 Task: Add the task  Develop a new online tool for online resume building to the section Infrastructure Monitoring Sprint in the project BlueTech and add a Due Date to the respective task as 2023/10/16
Action: Mouse moved to (546, 241)
Screenshot: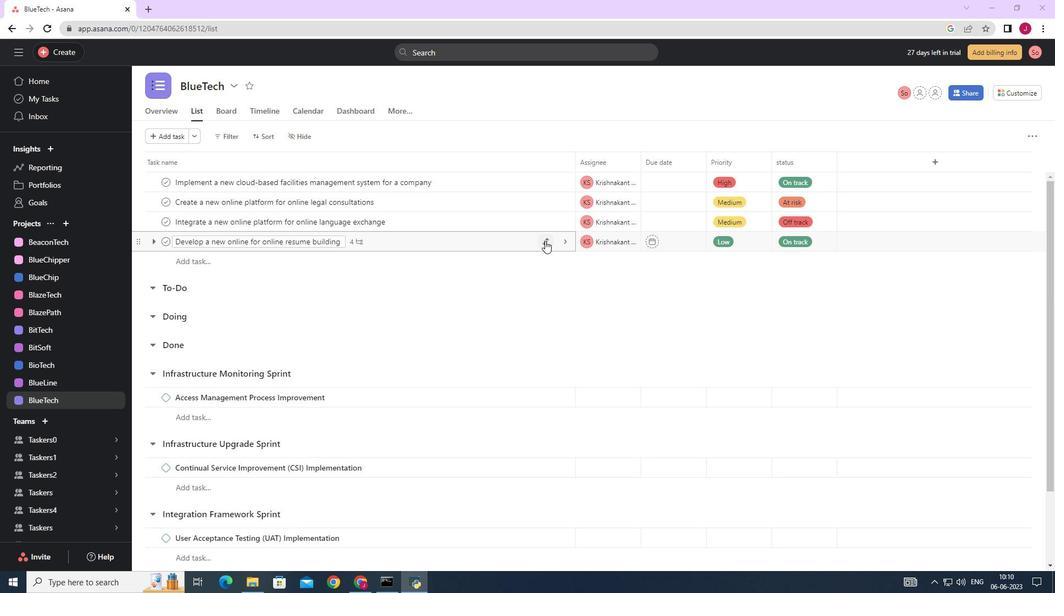 
Action: Mouse pressed left at (546, 241)
Screenshot: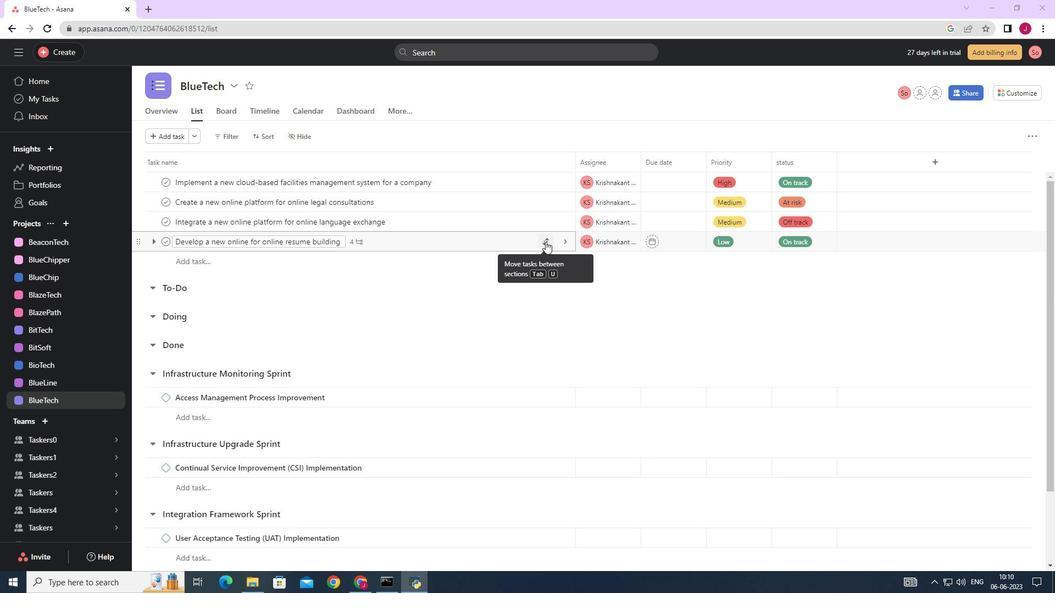 
Action: Mouse moved to (477, 362)
Screenshot: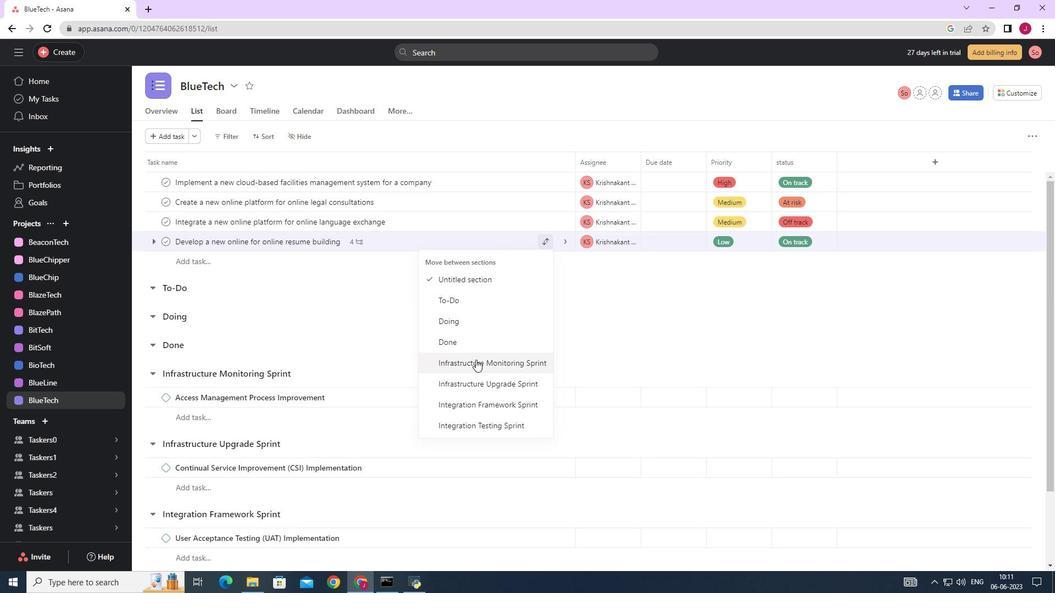 
Action: Mouse pressed left at (477, 362)
Screenshot: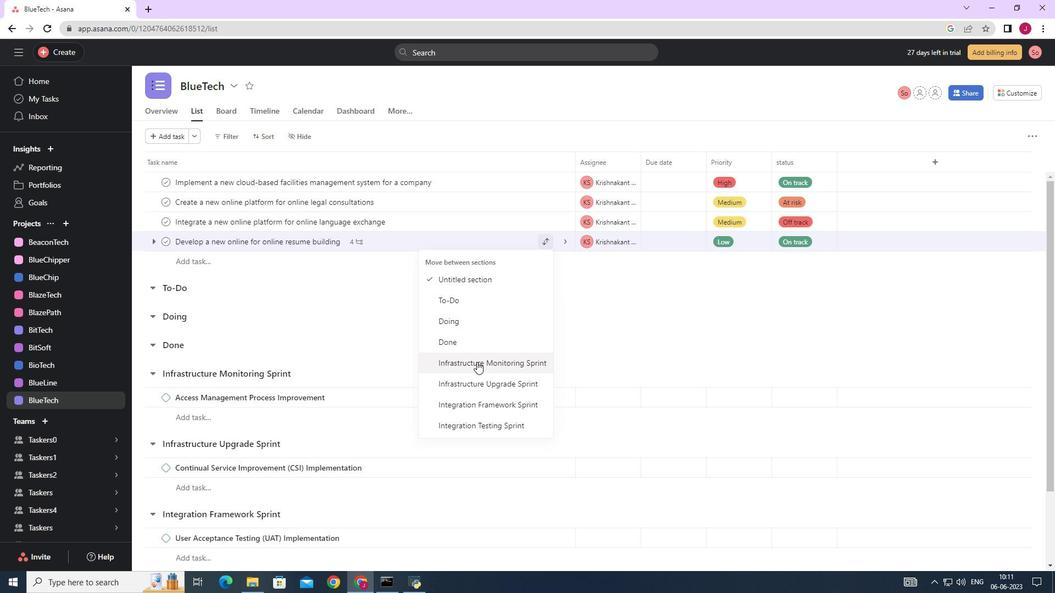 
Action: Mouse moved to (686, 379)
Screenshot: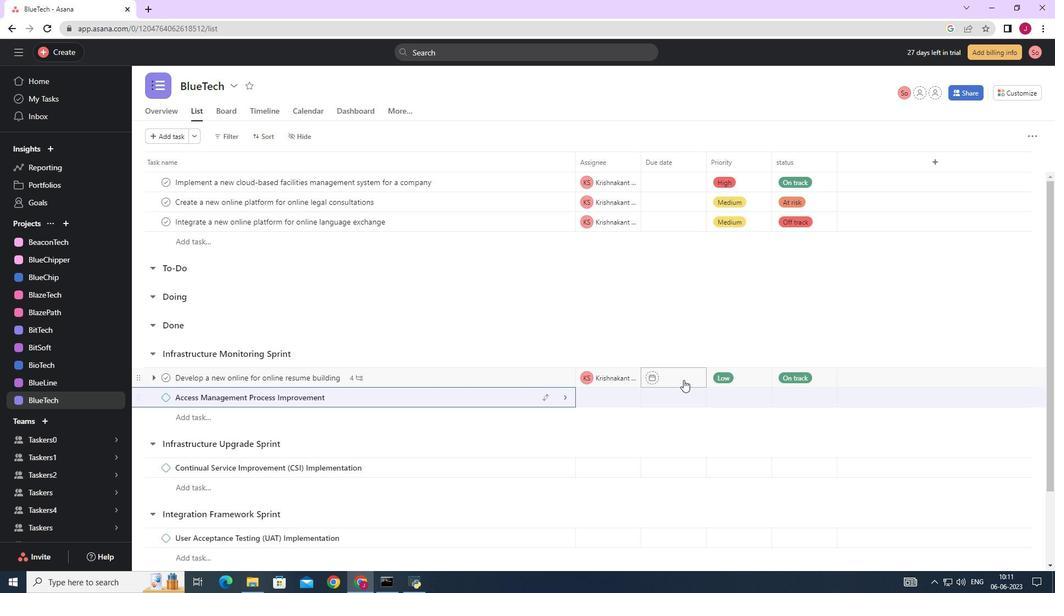 
Action: Mouse pressed left at (686, 379)
Screenshot: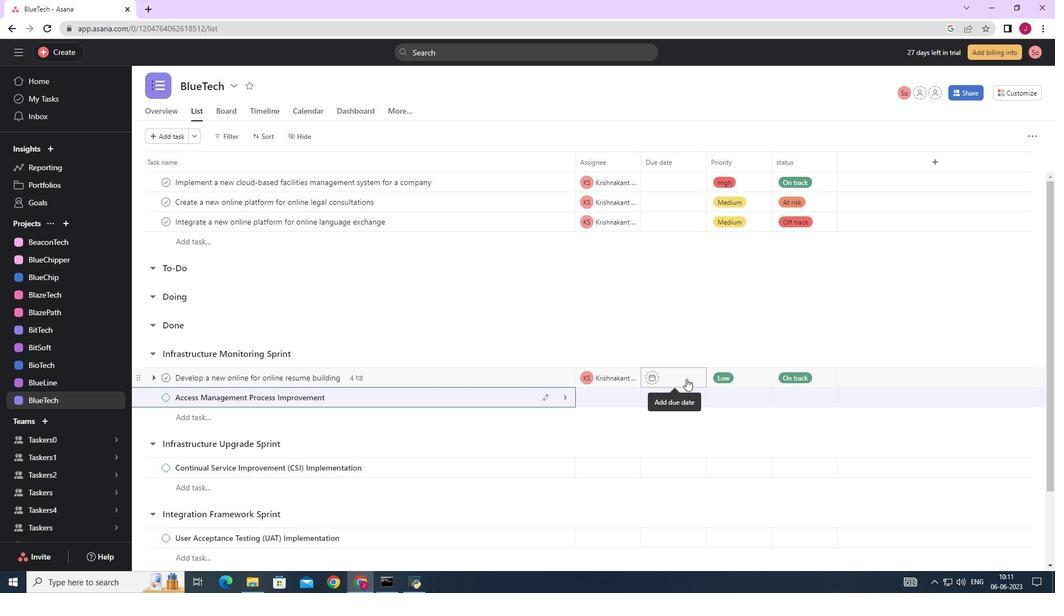 
Action: Mouse moved to (786, 202)
Screenshot: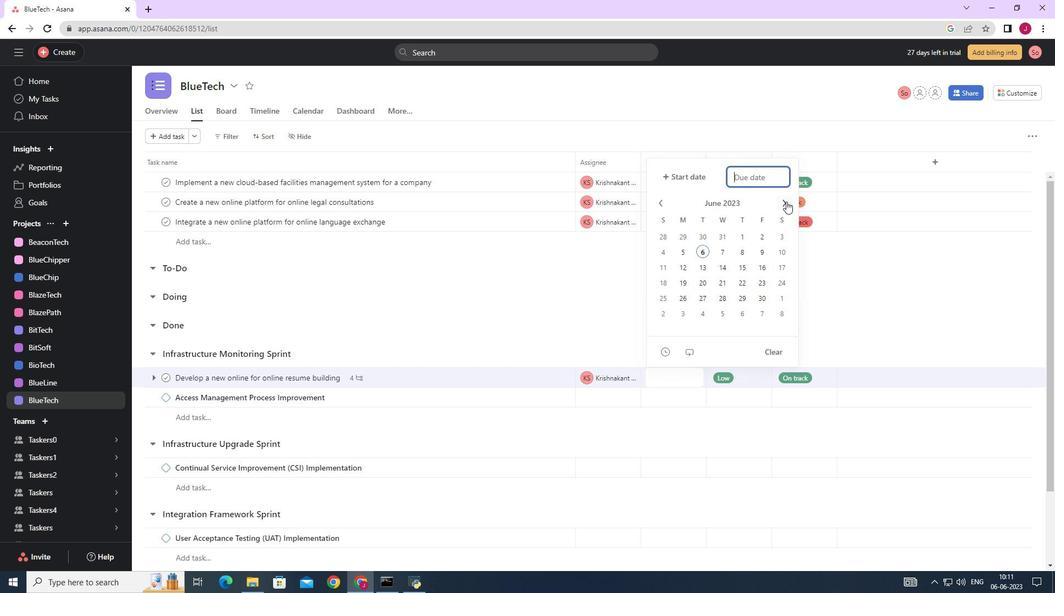 
Action: Mouse pressed left at (786, 202)
Screenshot: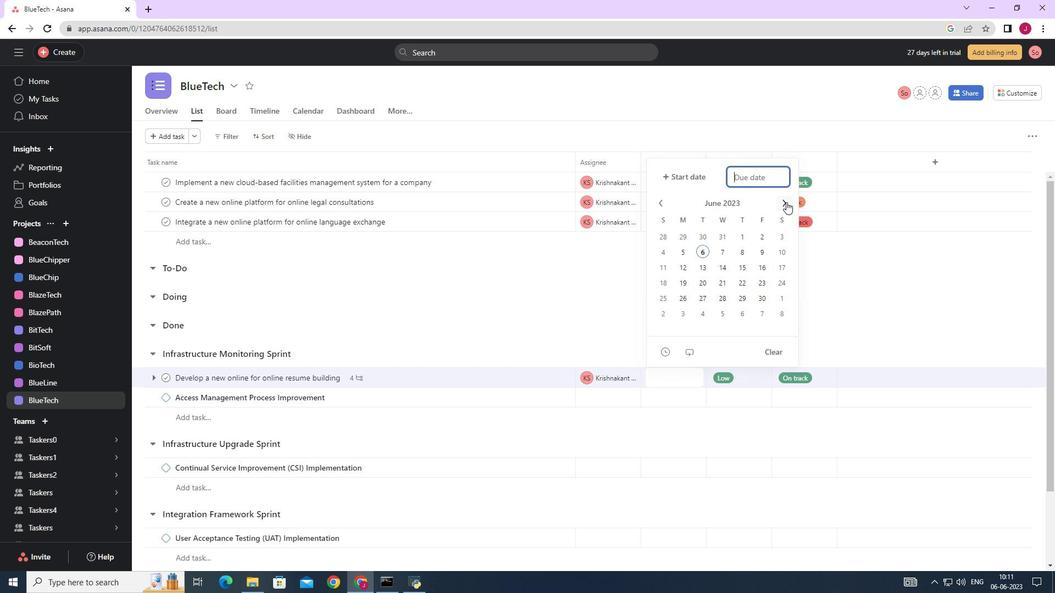 
Action: Mouse moved to (786, 202)
Screenshot: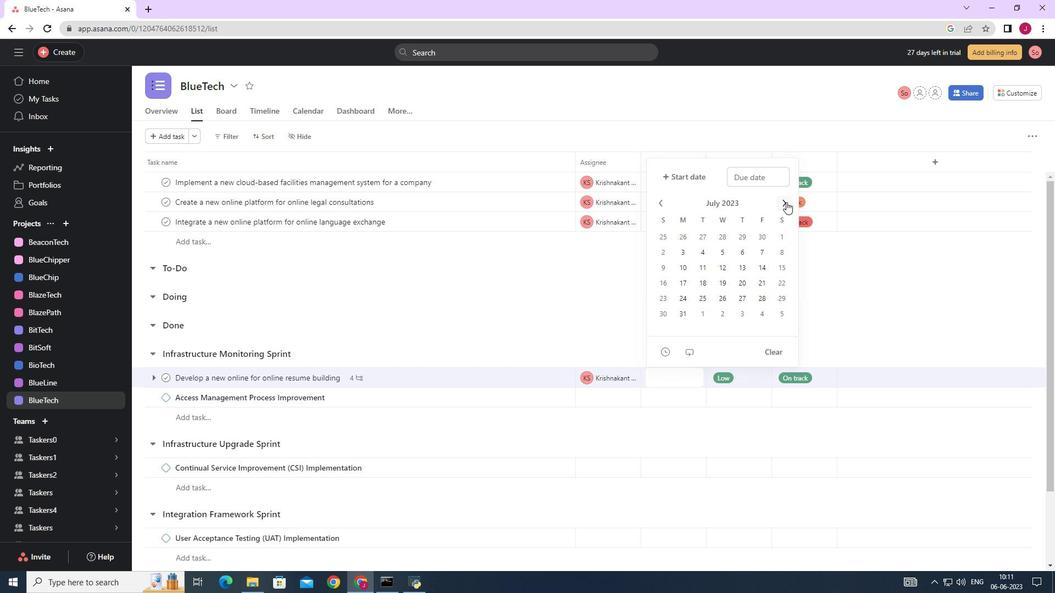 
Action: Mouse pressed left at (786, 202)
Screenshot: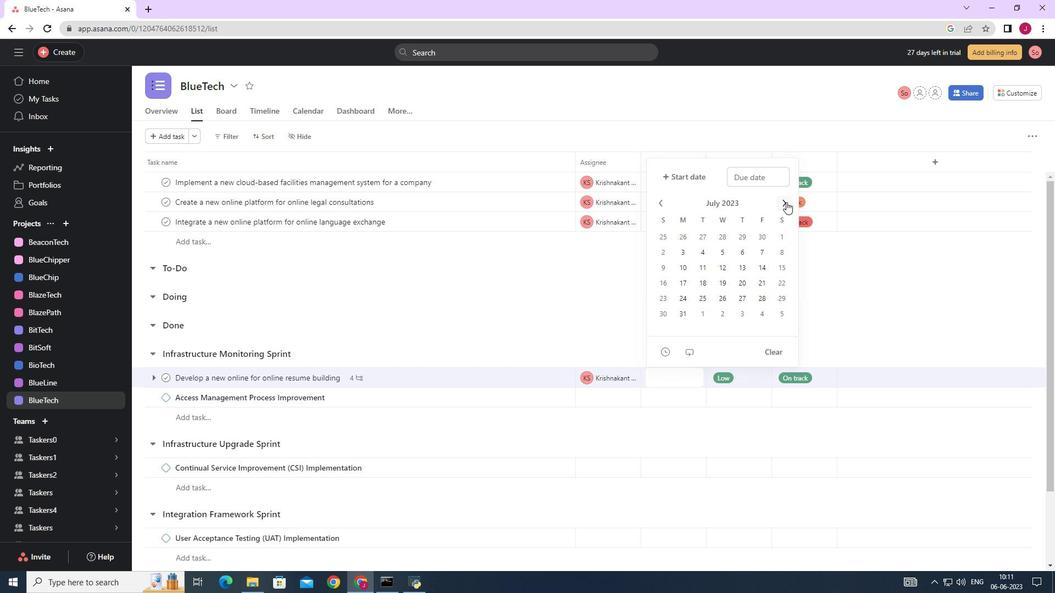 
Action: Mouse moved to (787, 202)
Screenshot: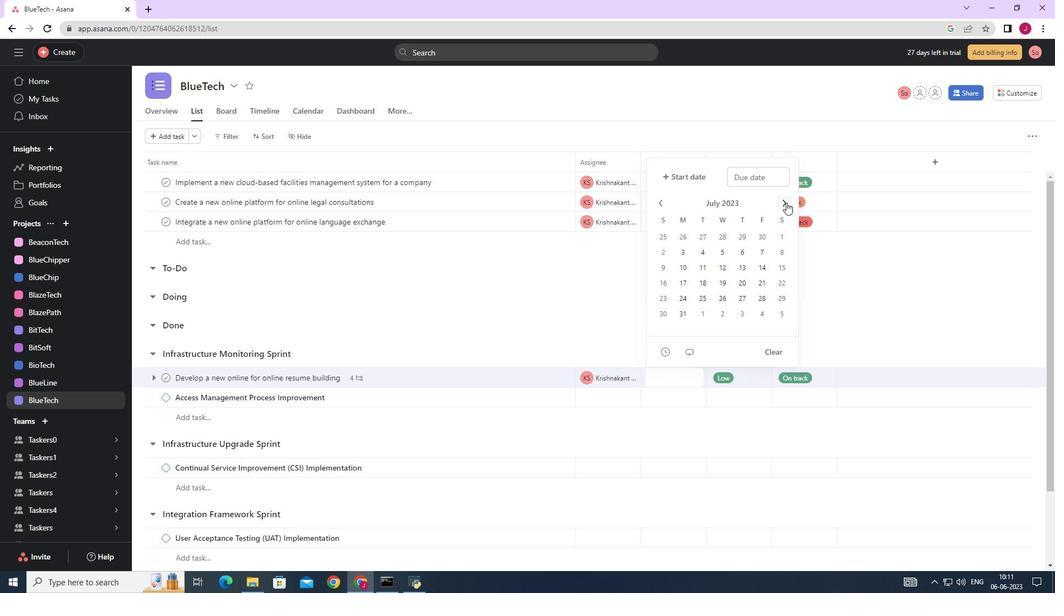 
Action: Mouse pressed left at (787, 202)
Screenshot: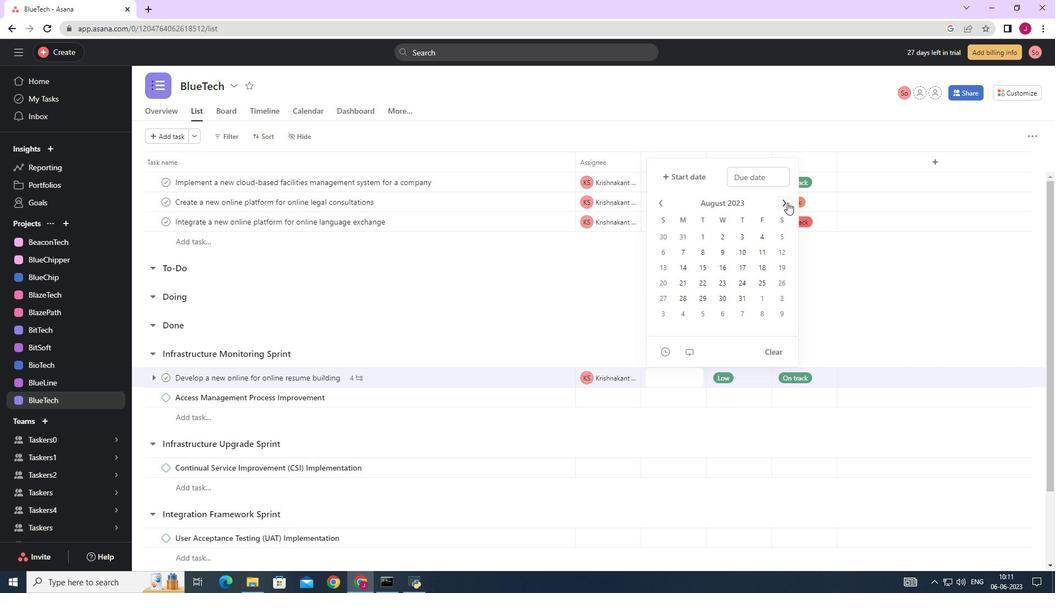 
Action: Mouse pressed left at (787, 202)
Screenshot: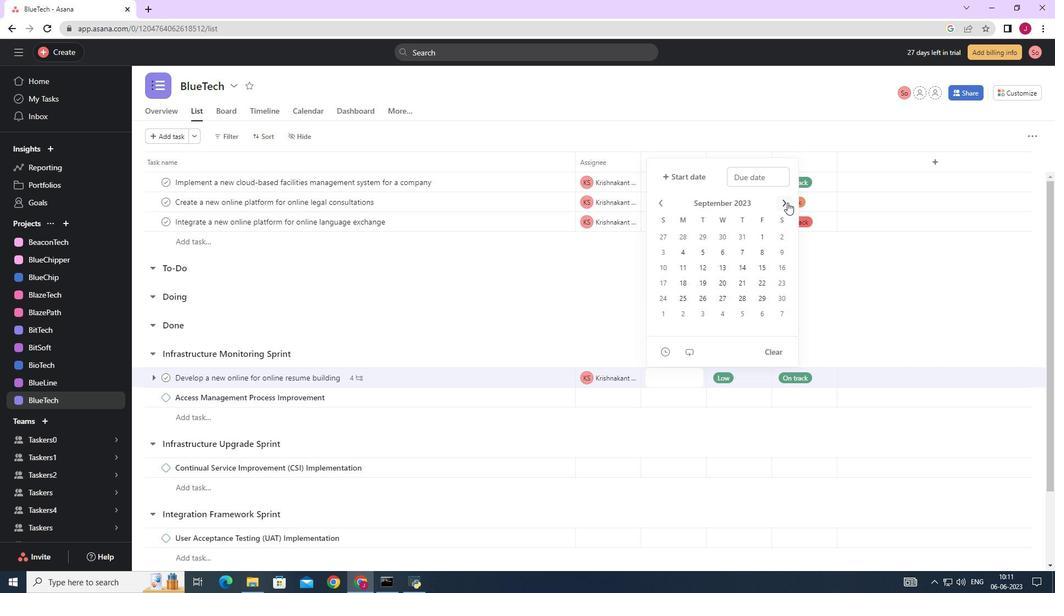
Action: Mouse moved to (687, 268)
Screenshot: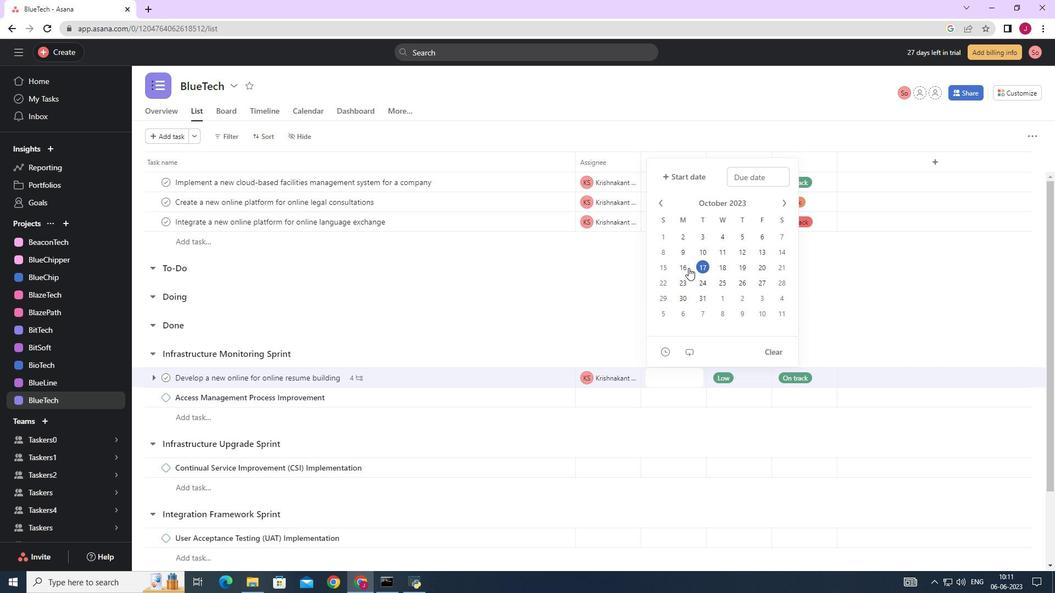 
Action: Mouse pressed left at (687, 268)
Screenshot: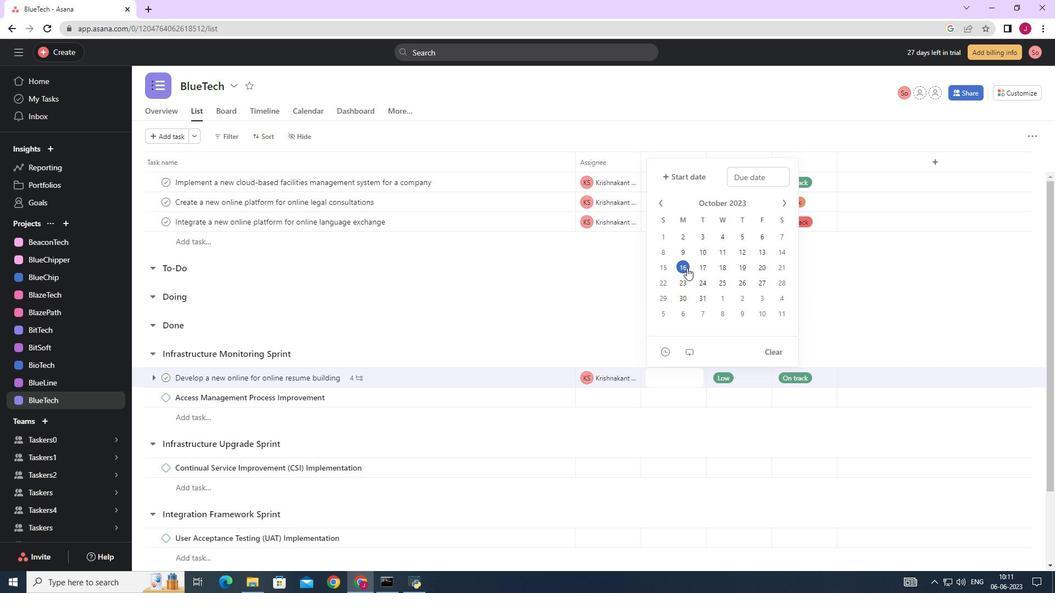 
Action: Mouse moved to (893, 287)
Screenshot: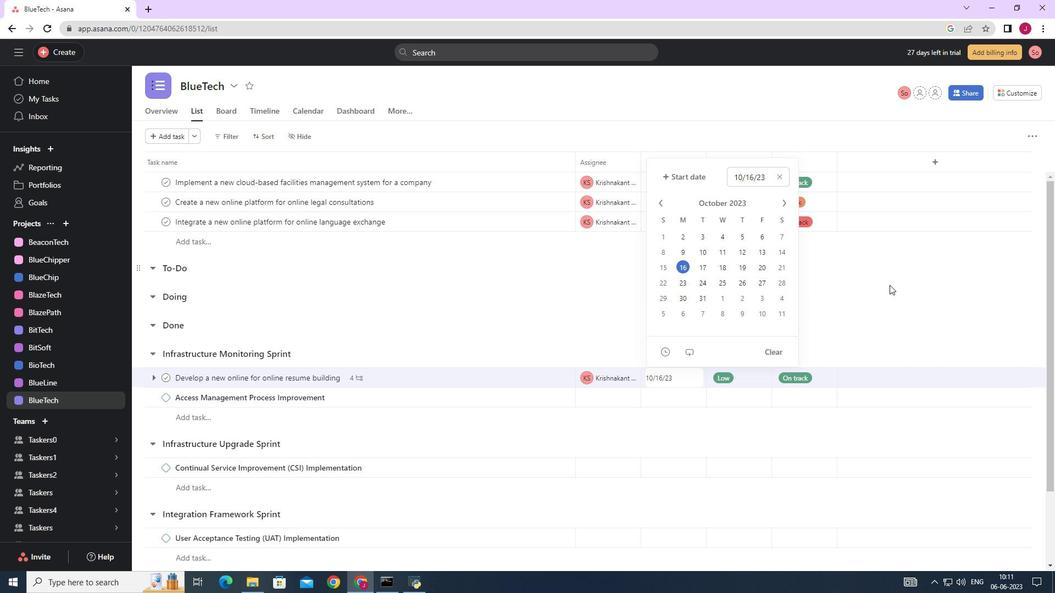 
Action: Mouse pressed left at (893, 287)
Screenshot: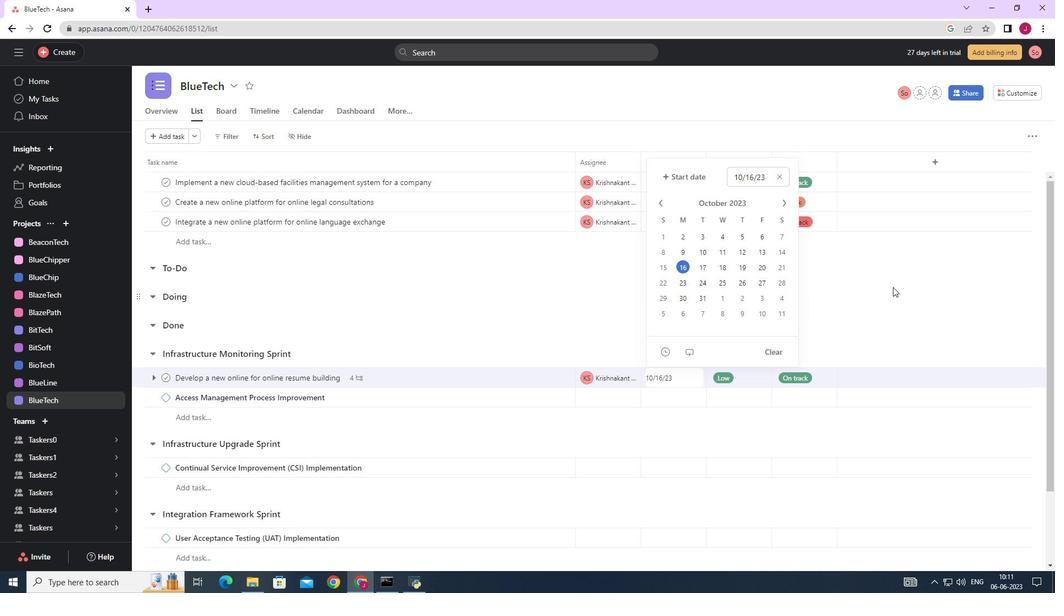 
